 Task: Add Boiron Arnicare Cream to the cart.
Action: Mouse moved to (319, 149)
Screenshot: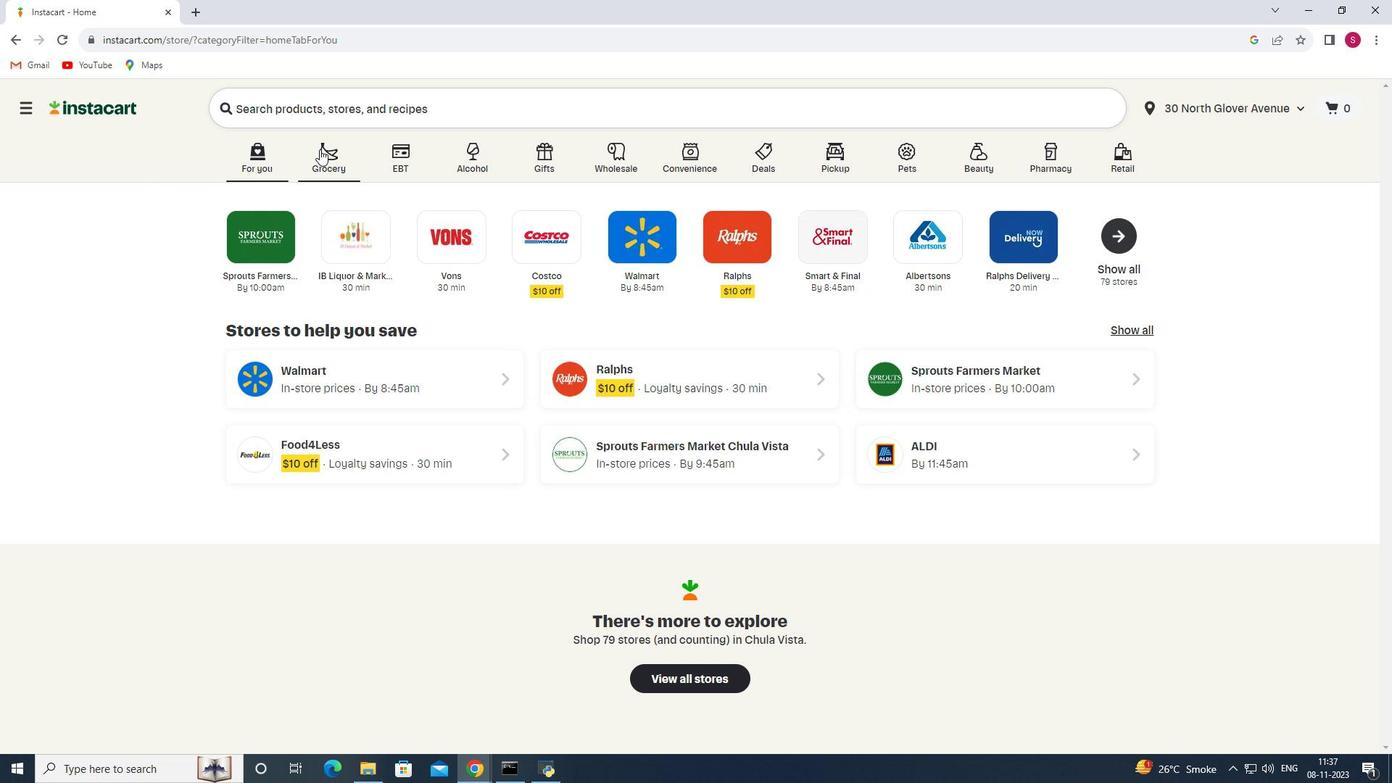 
Action: Mouse pressed left at (319, 149)
Screenshot: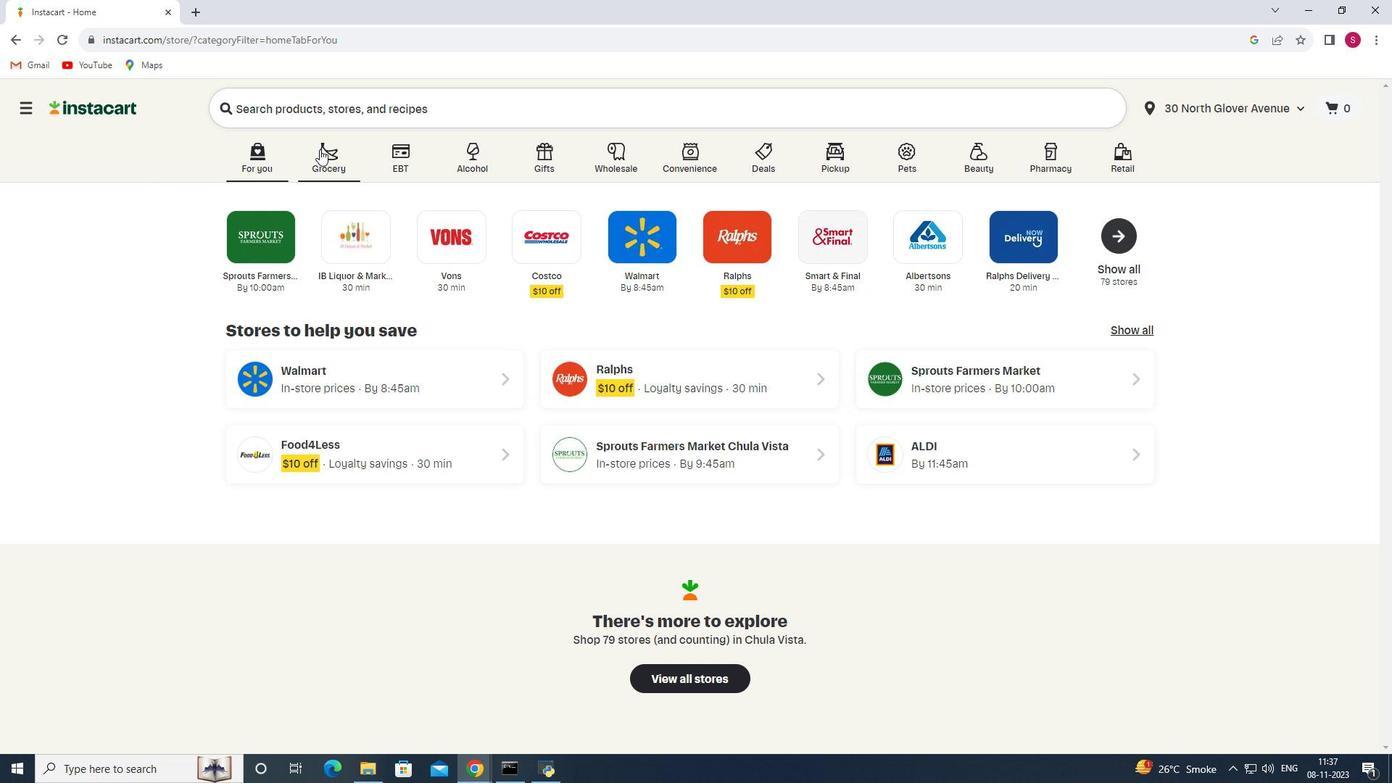 
Action: Mouse moved to (371, 416)
Screenshot: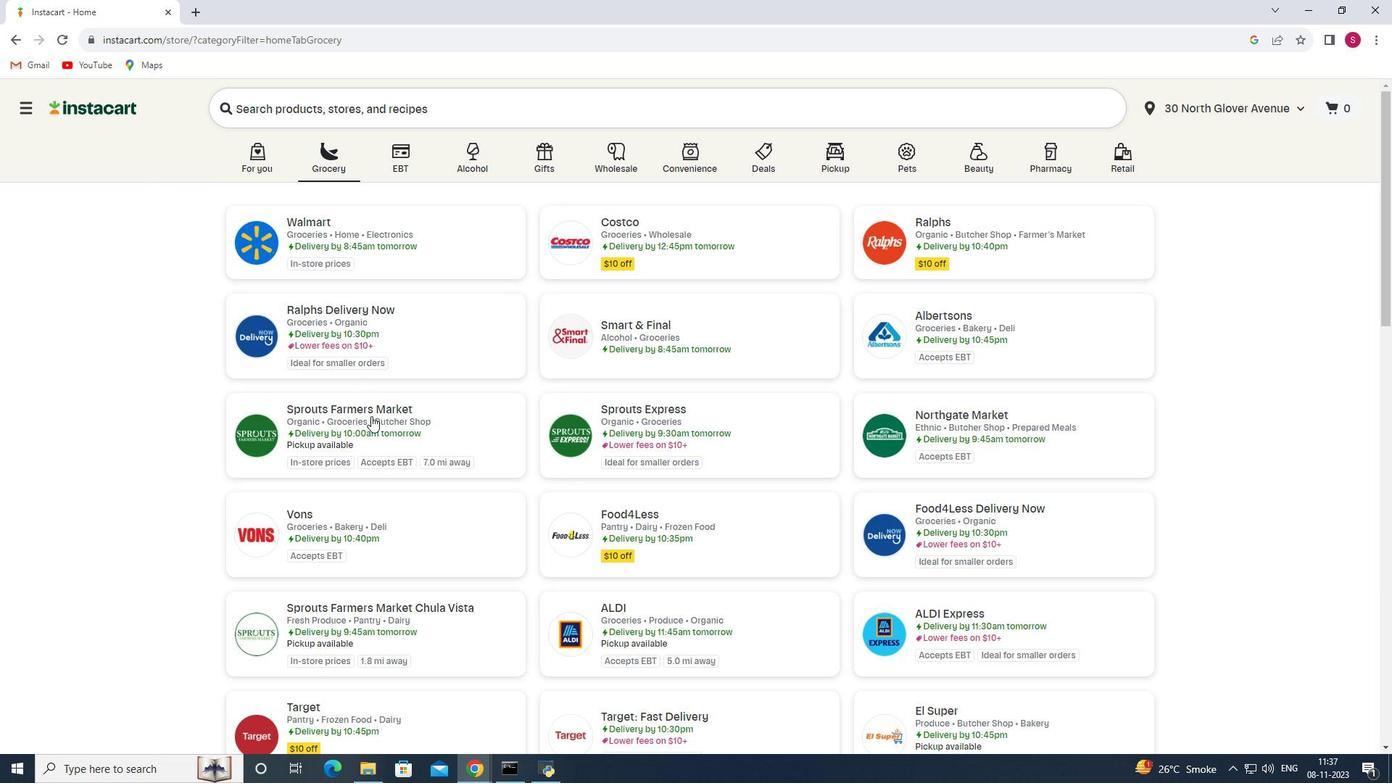 
Action: Mouse pressed left at (371, 416)
Screenshot: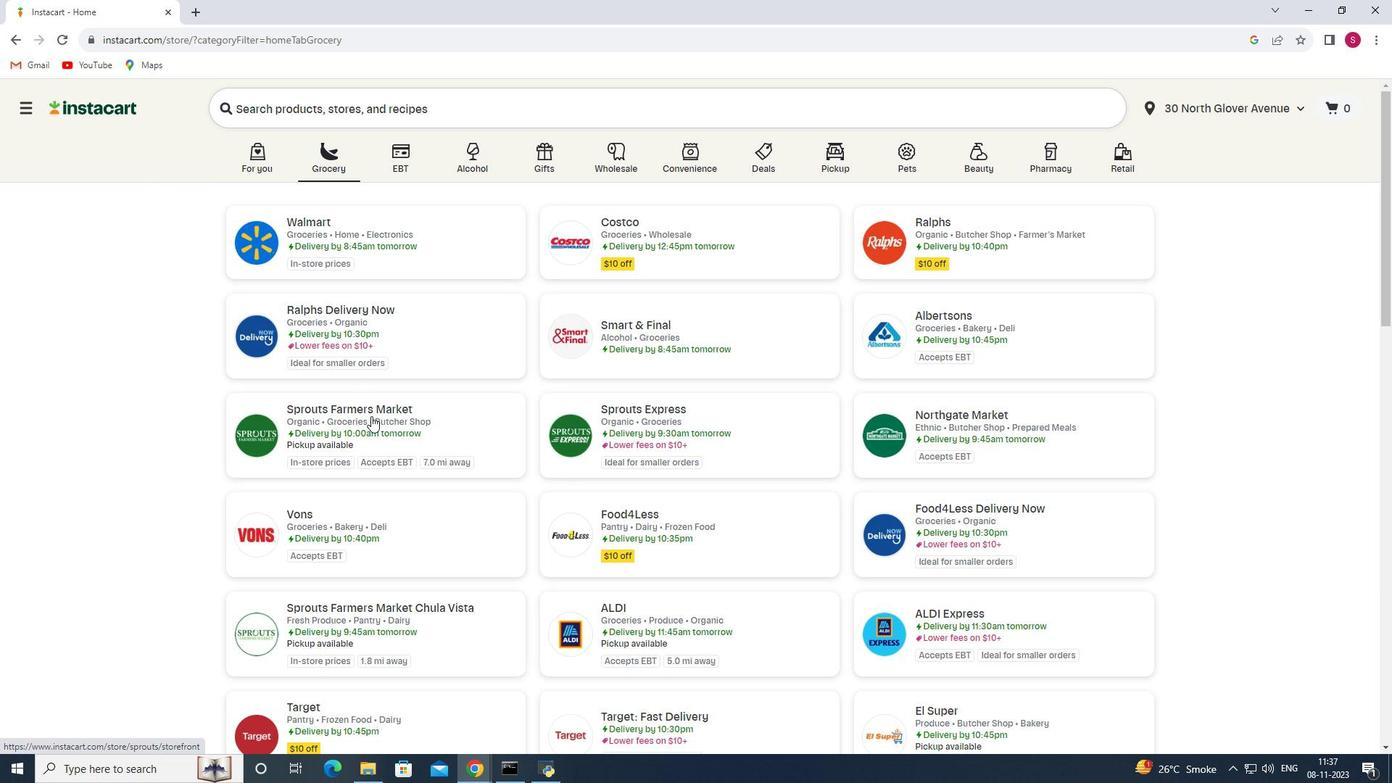 
Action: Mouse moved to (49, 438)
Screenshot: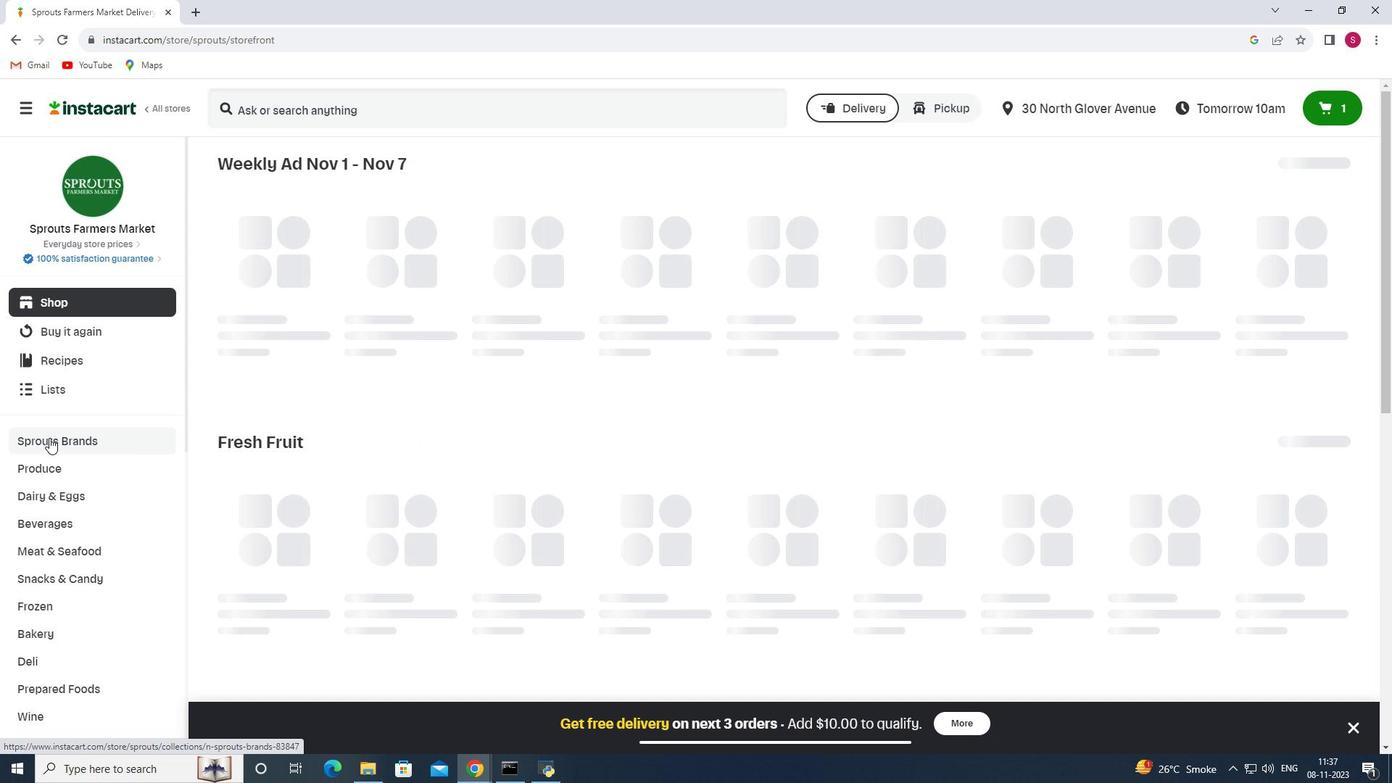 
Action: Mouse scrolled (49, 437) with delta (0, 0)
Screenshot: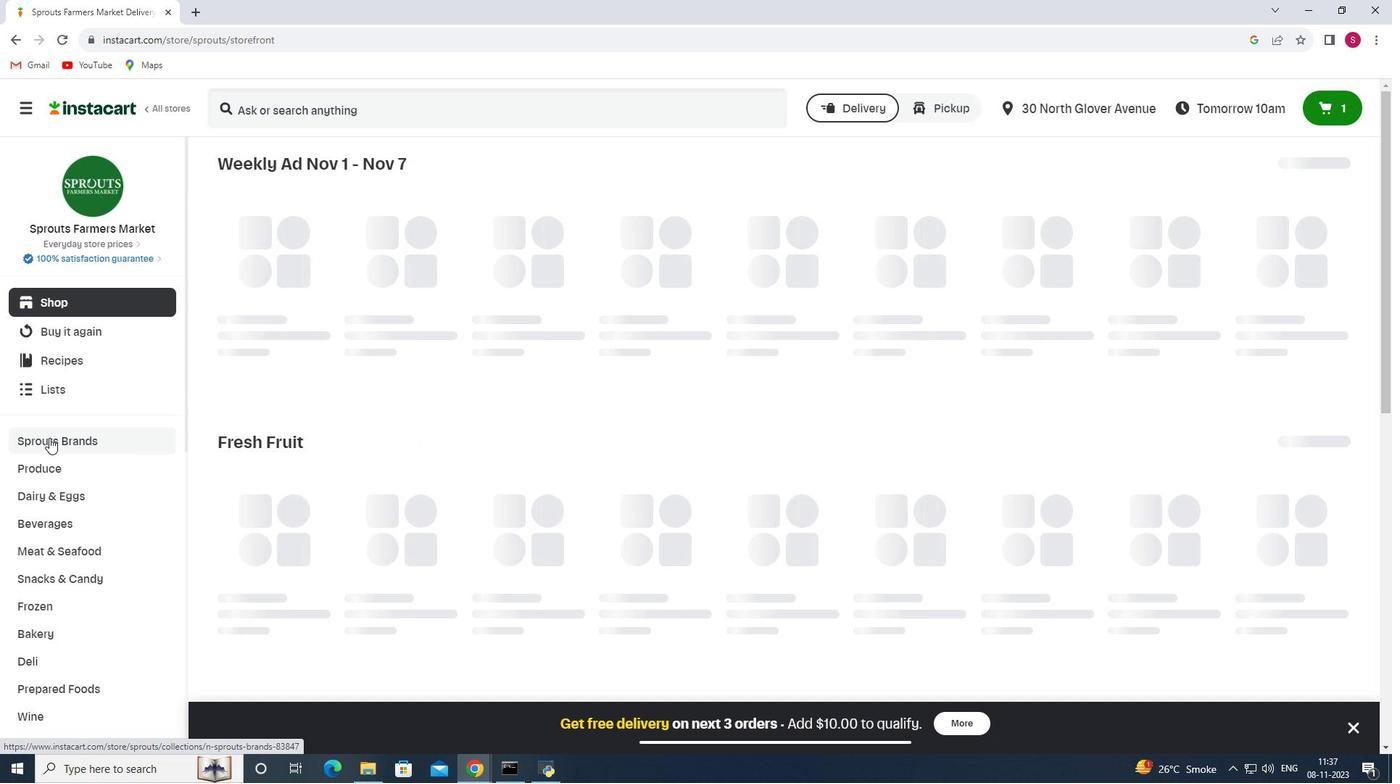 
Action: Mouse scrolled (49, 437) with delta (0, 0)
Screenshot: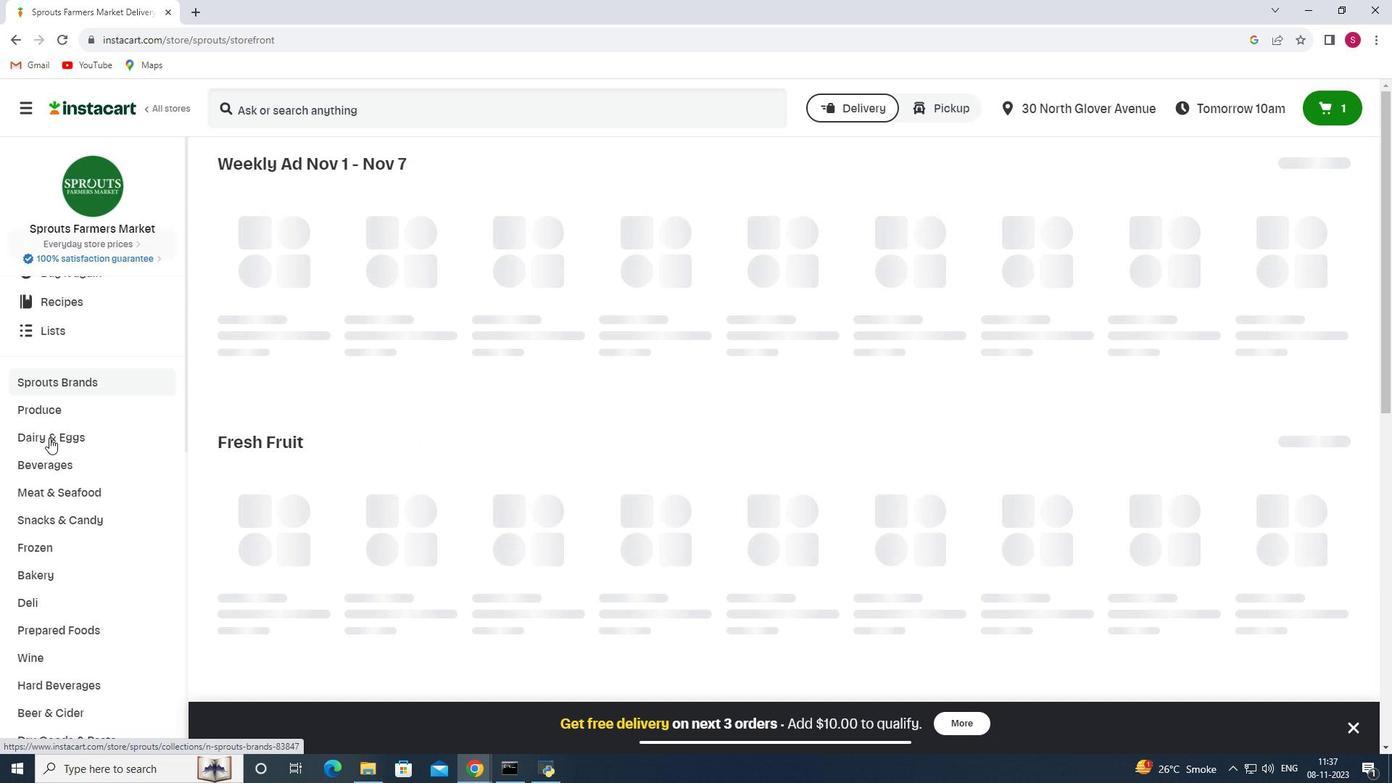 
Action: Mouse scrolled (49, 437) with delta (0, 0)
Screenshot: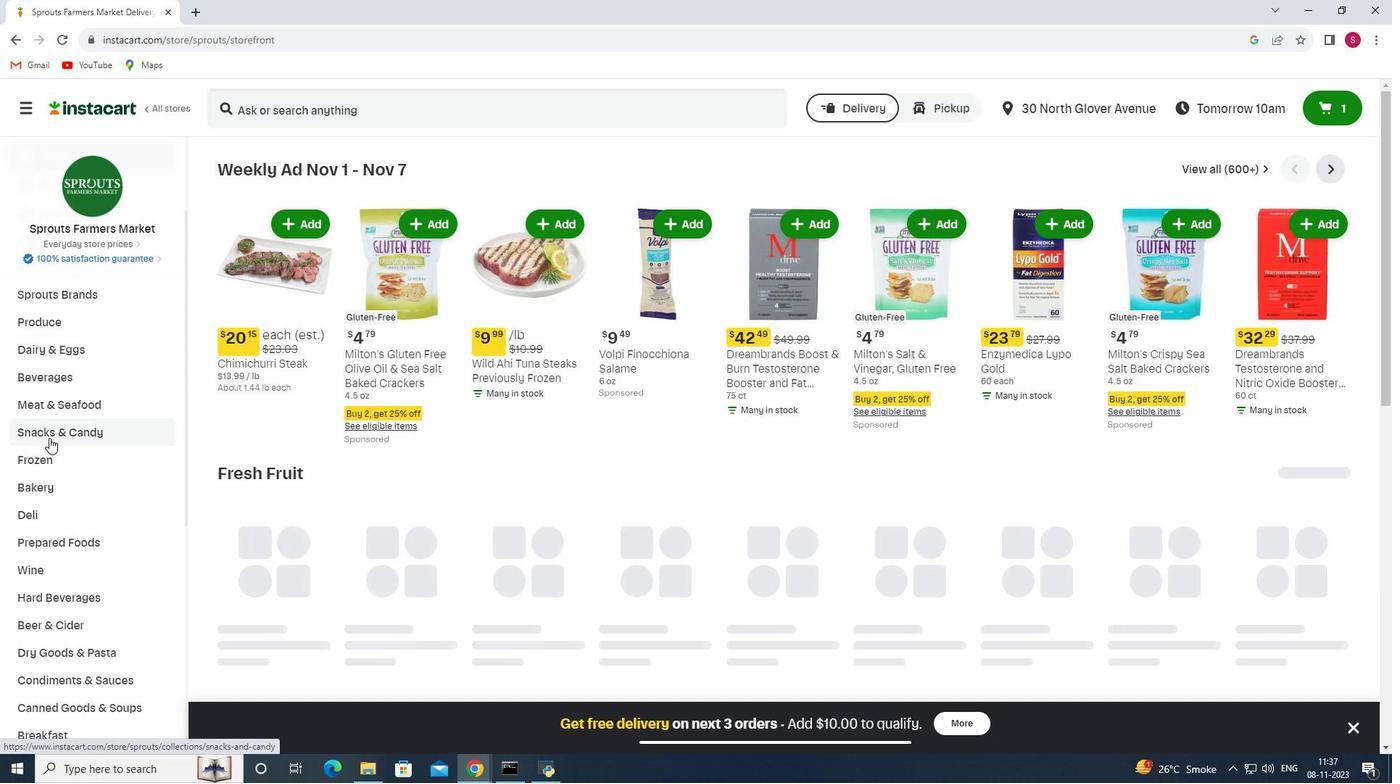
Action: Mouse scrolled (49, 437) with delta (0, 0)
Screenshot: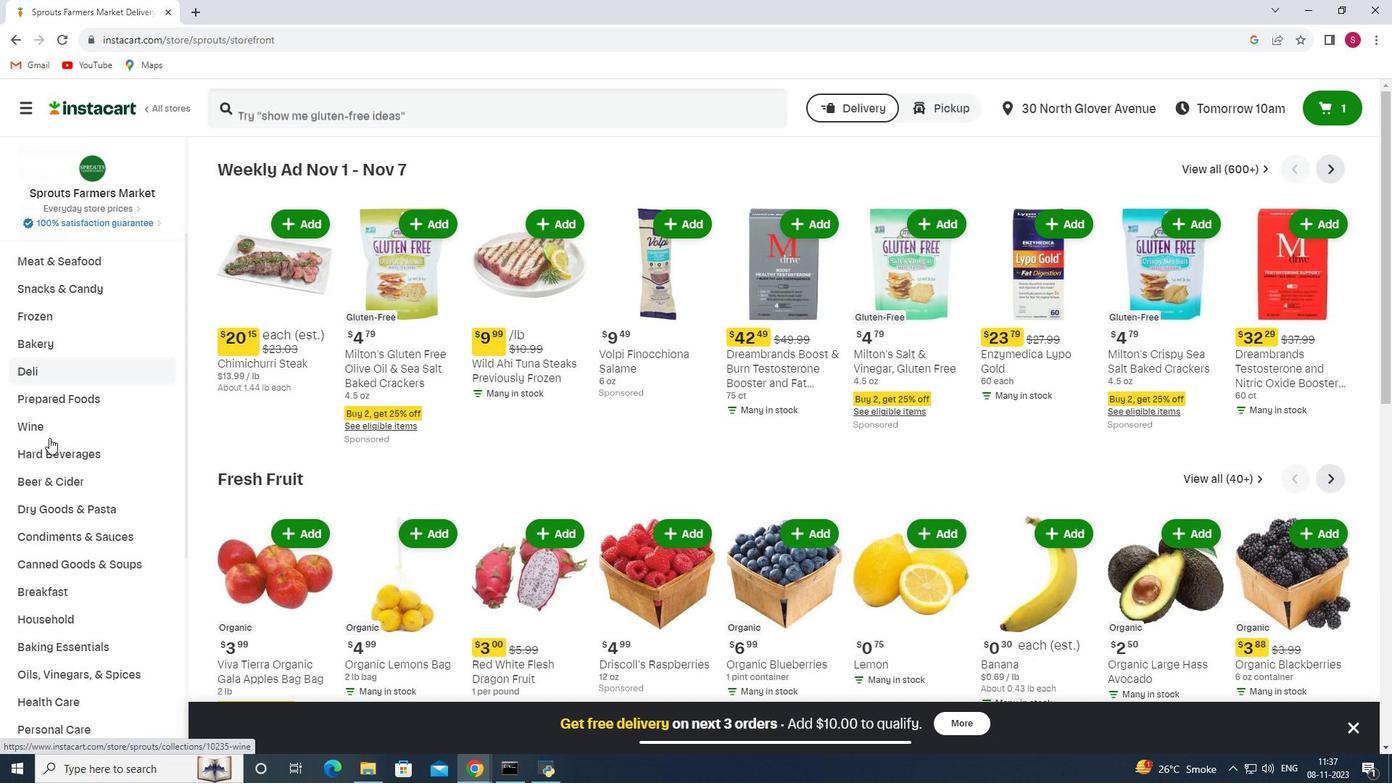 
Action: Mouse scrolled (49, 437) with delta (0, 0)
Screenshot: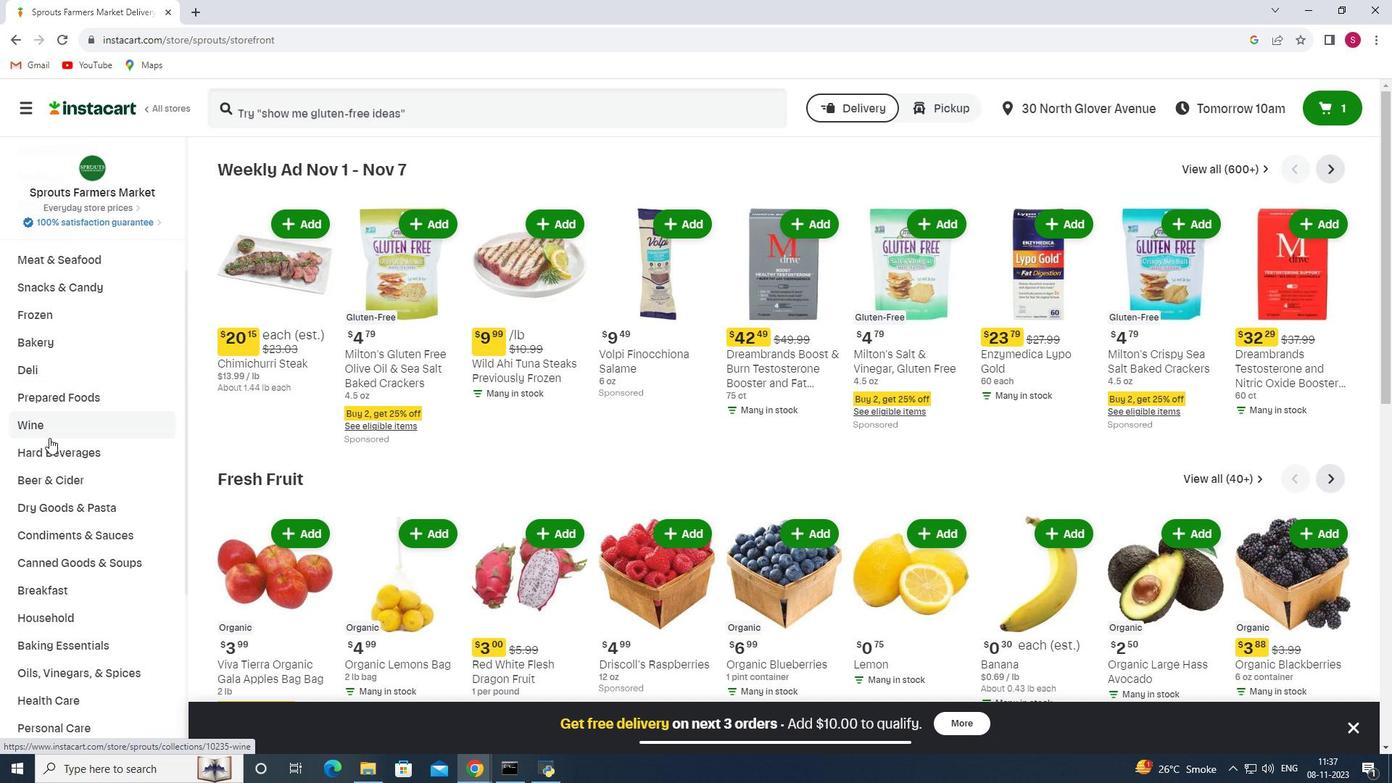 
Action: Mouse scrolled (49, 437) with delta (0, 0)
Screenshot: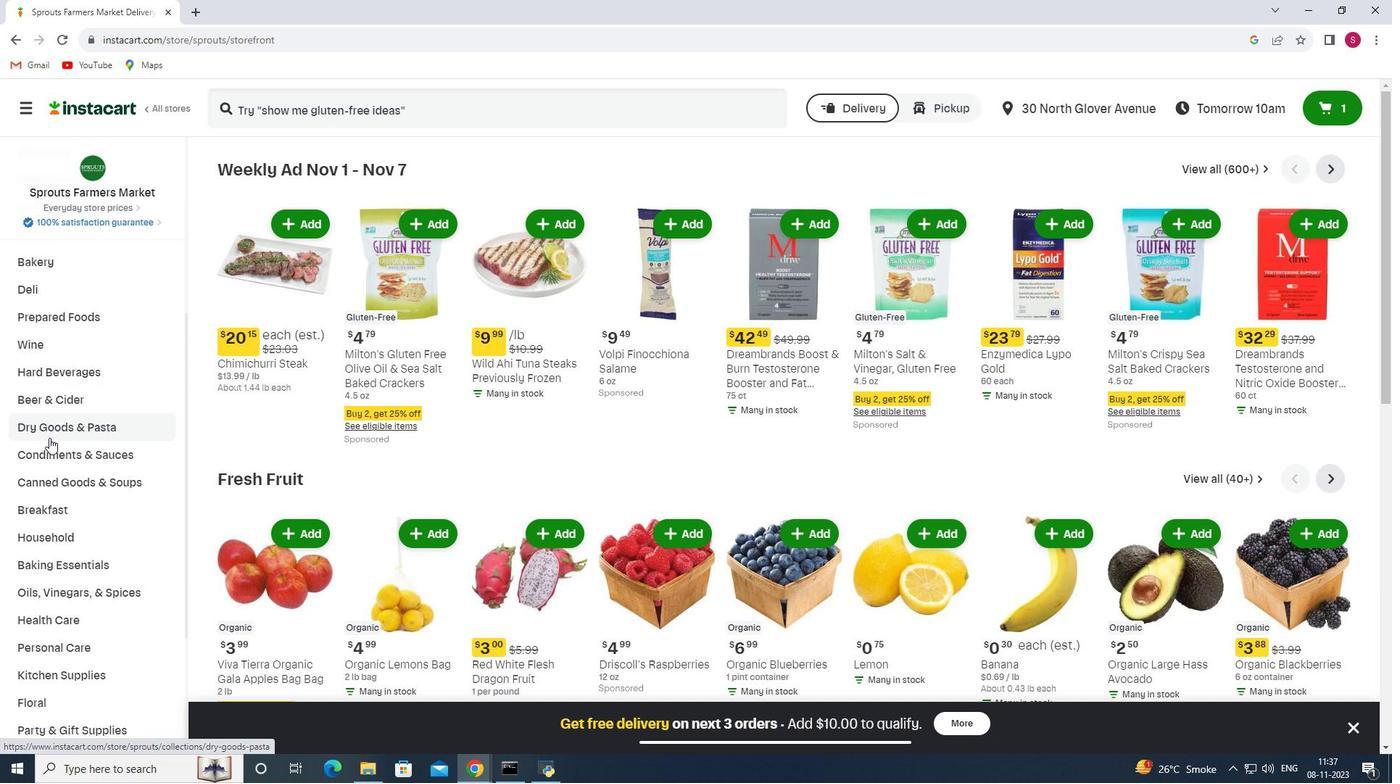 
Action: Mouse scrolled (49, 437) with delta (0, 0)
Screenshot: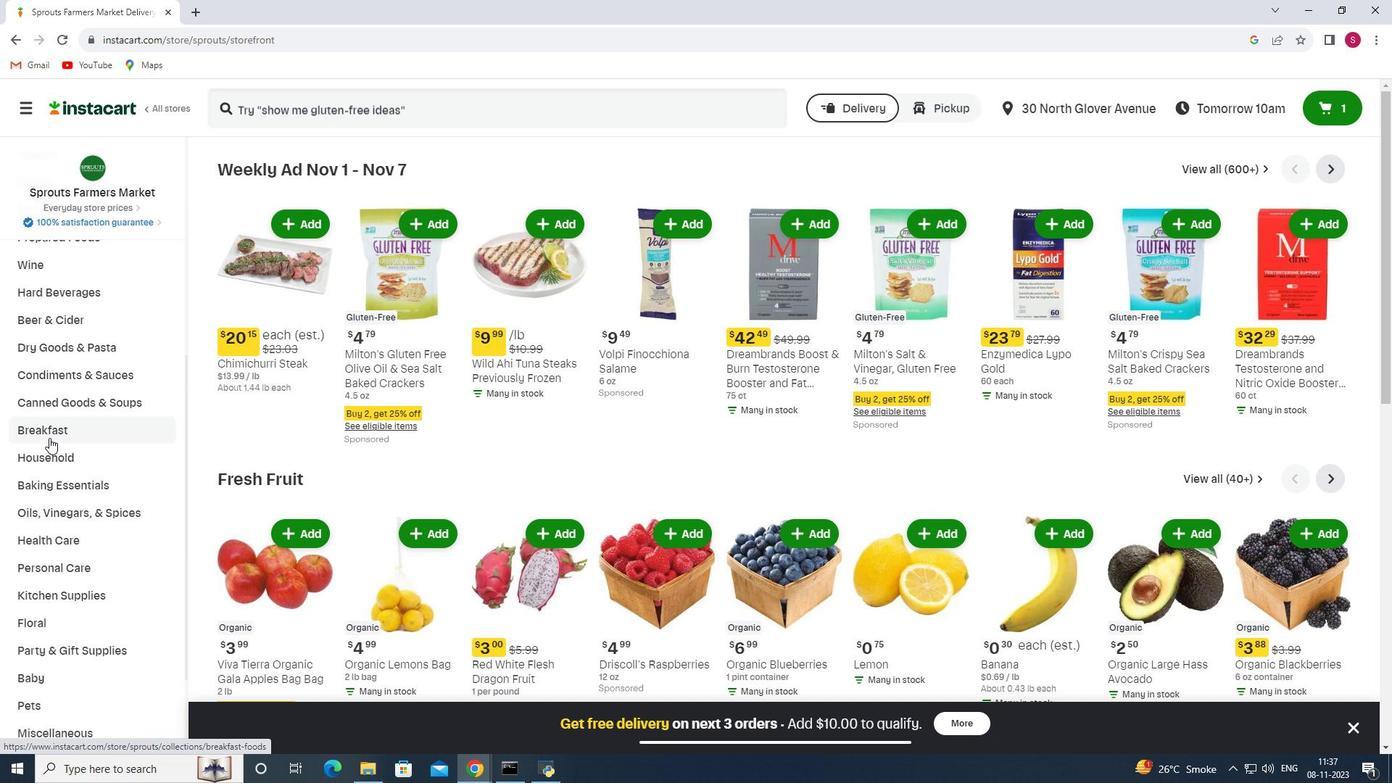 
Action: Mouse scrolled (49, 437) with delta (0, 0)
Screenshot: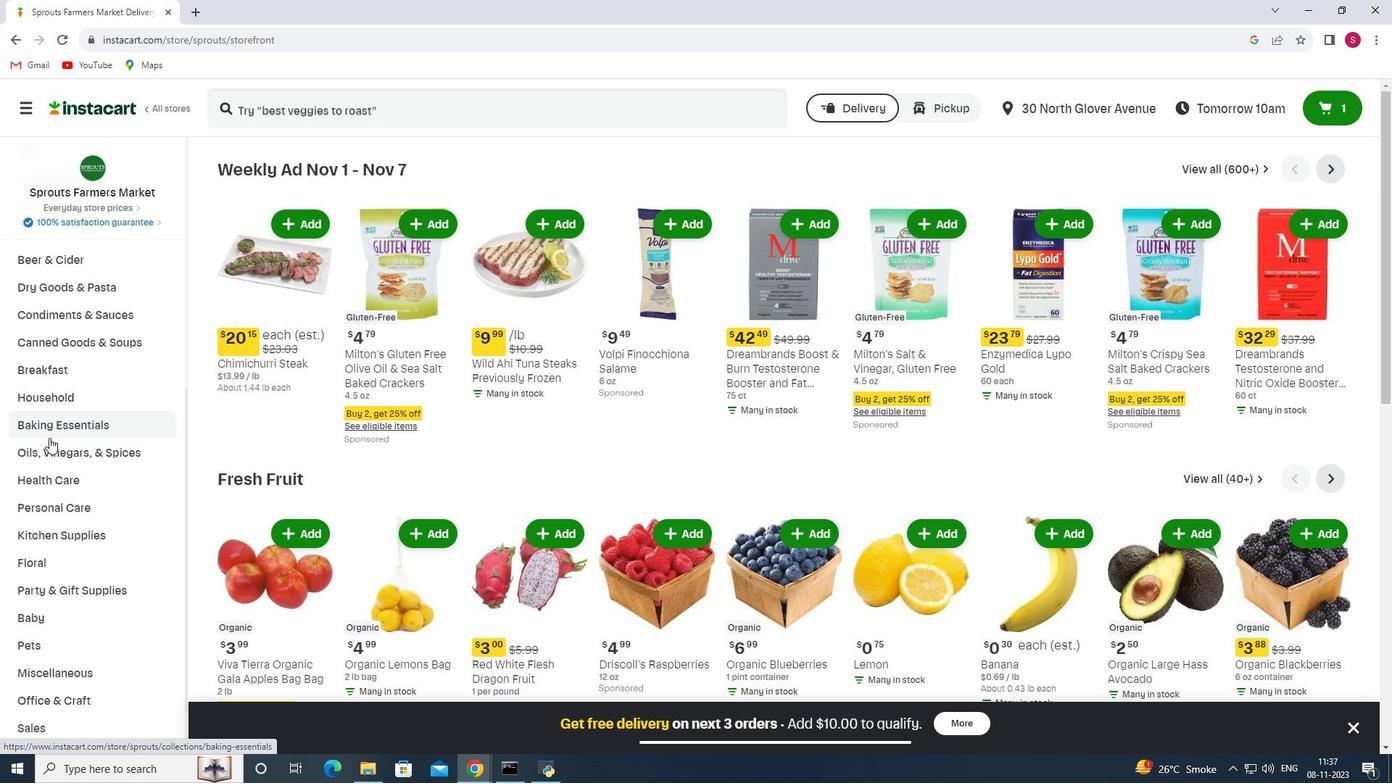
Action: Mouse moved to (70, 416)
Screenshot: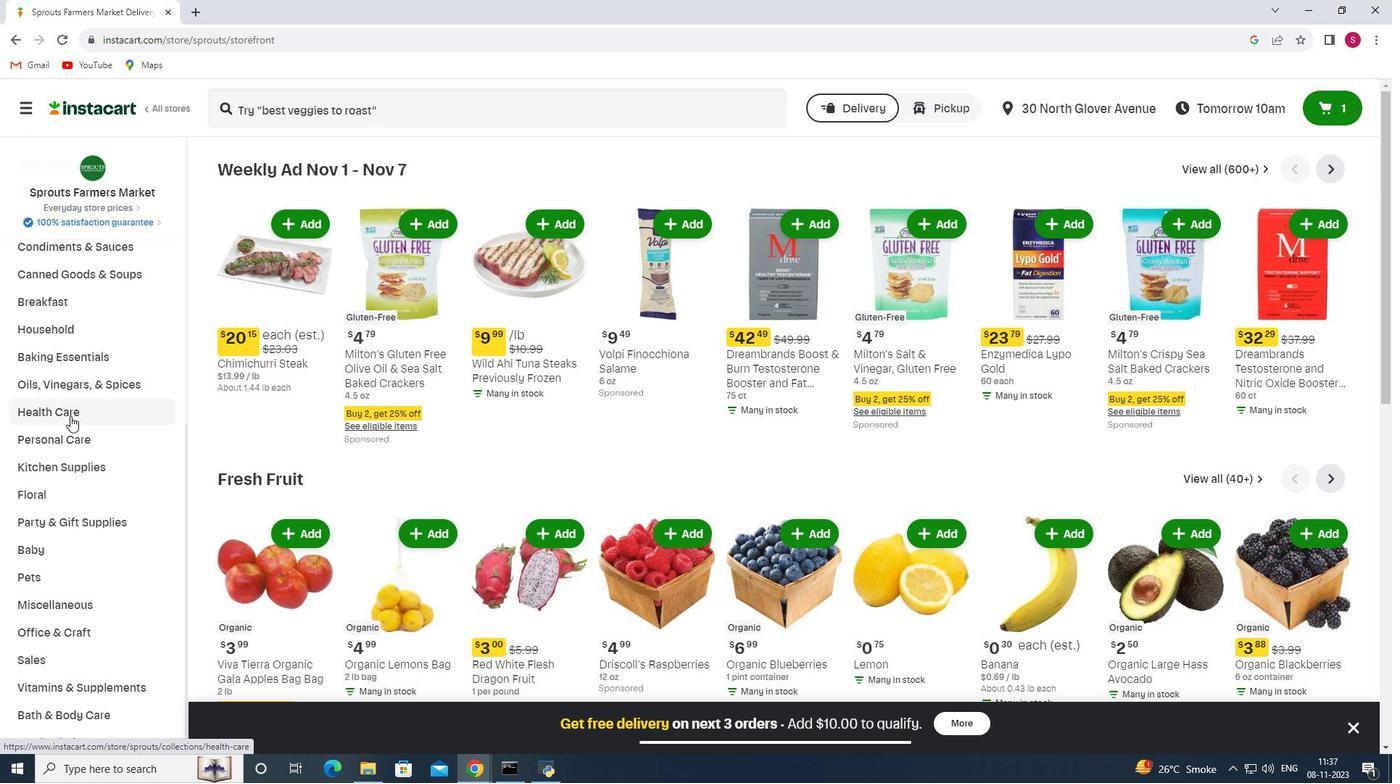 
Action: Mouse pressed left at (70, 416)
Screenshot: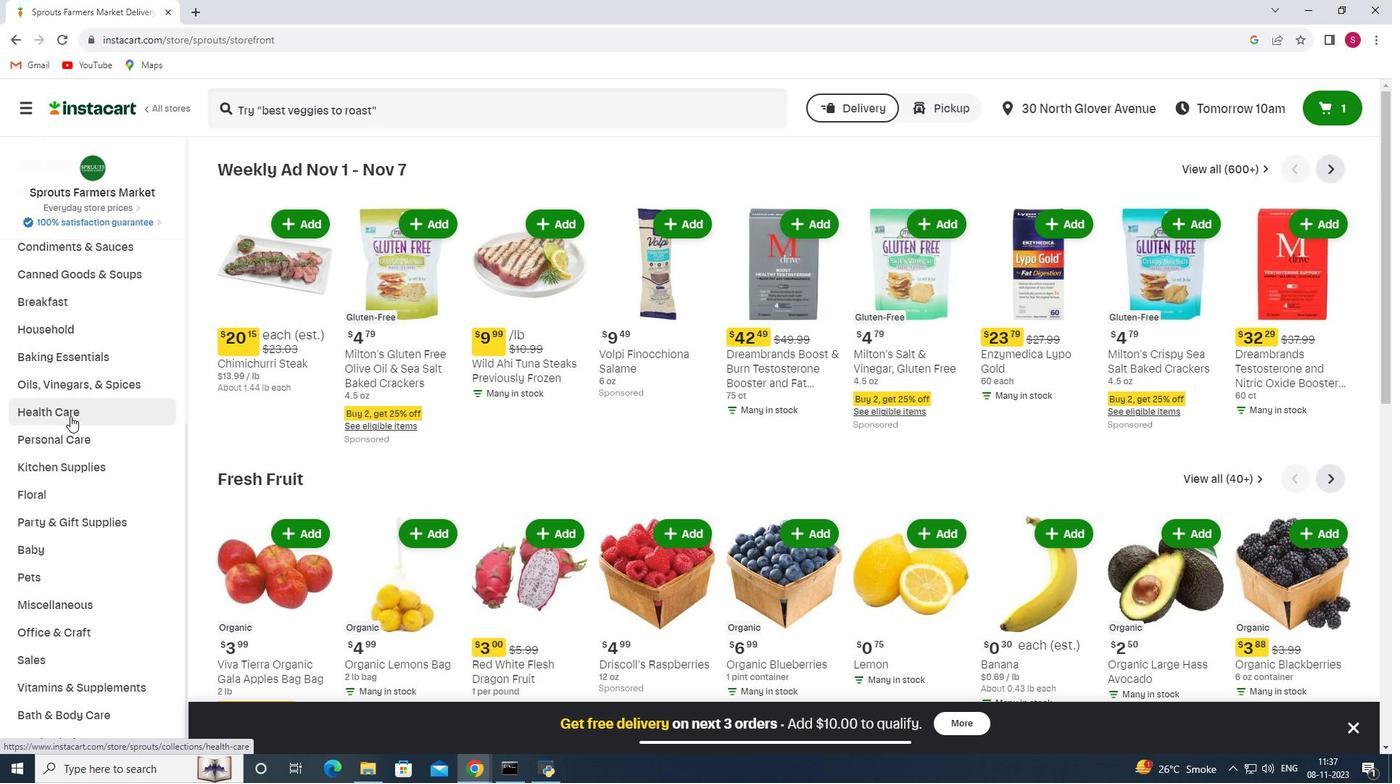 
Action: Mouse moved to (520, 206)
Screenshot: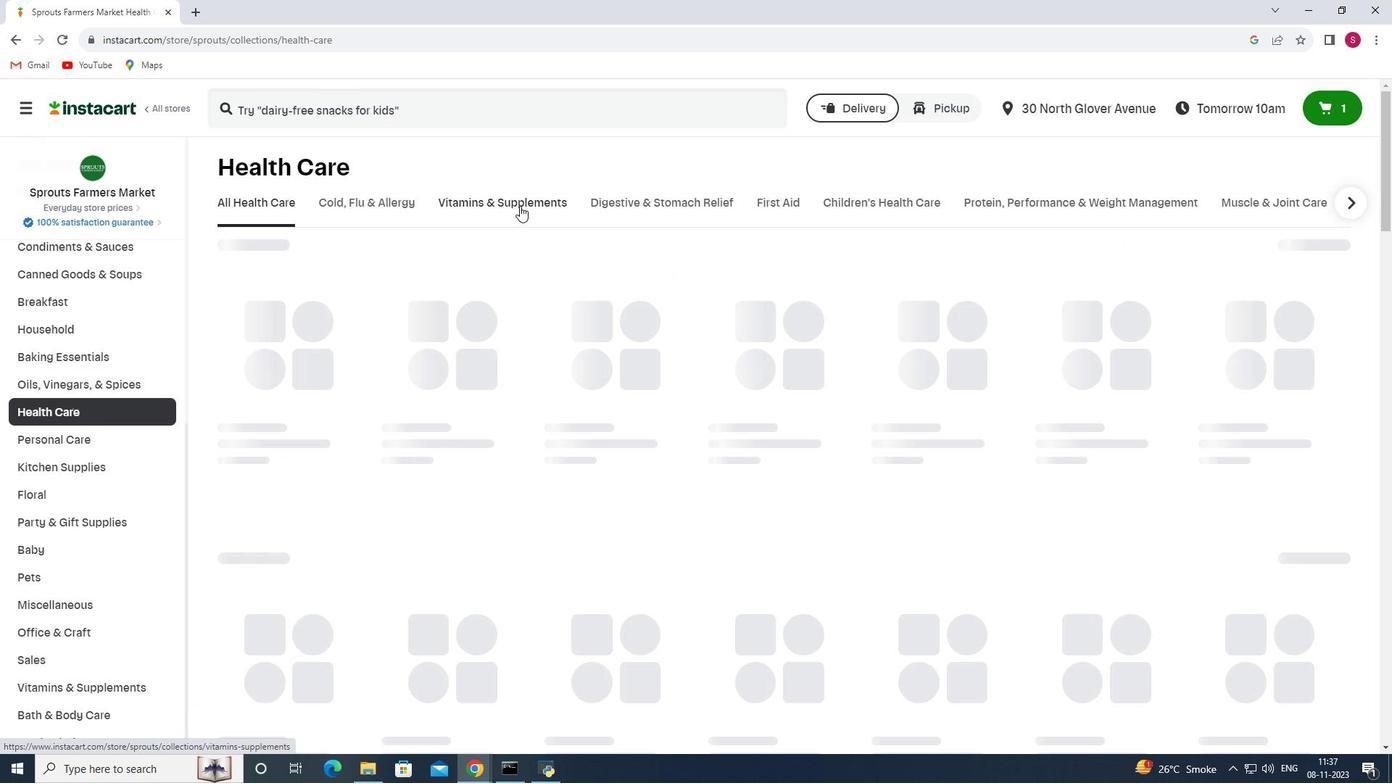 
Action: Mouse pressed left at (520, 206)
Screenshot: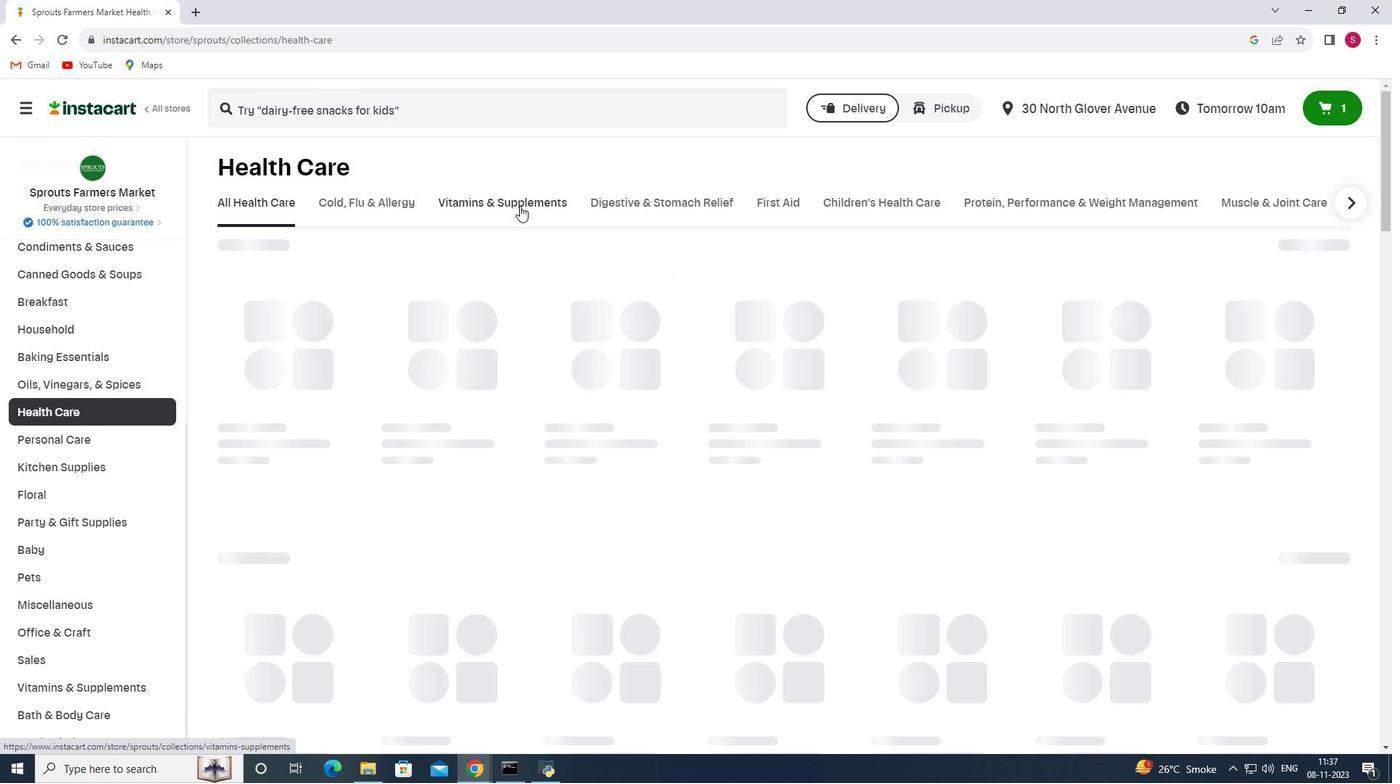
Action: Mouse moved to (1121, 264)
Screenshot: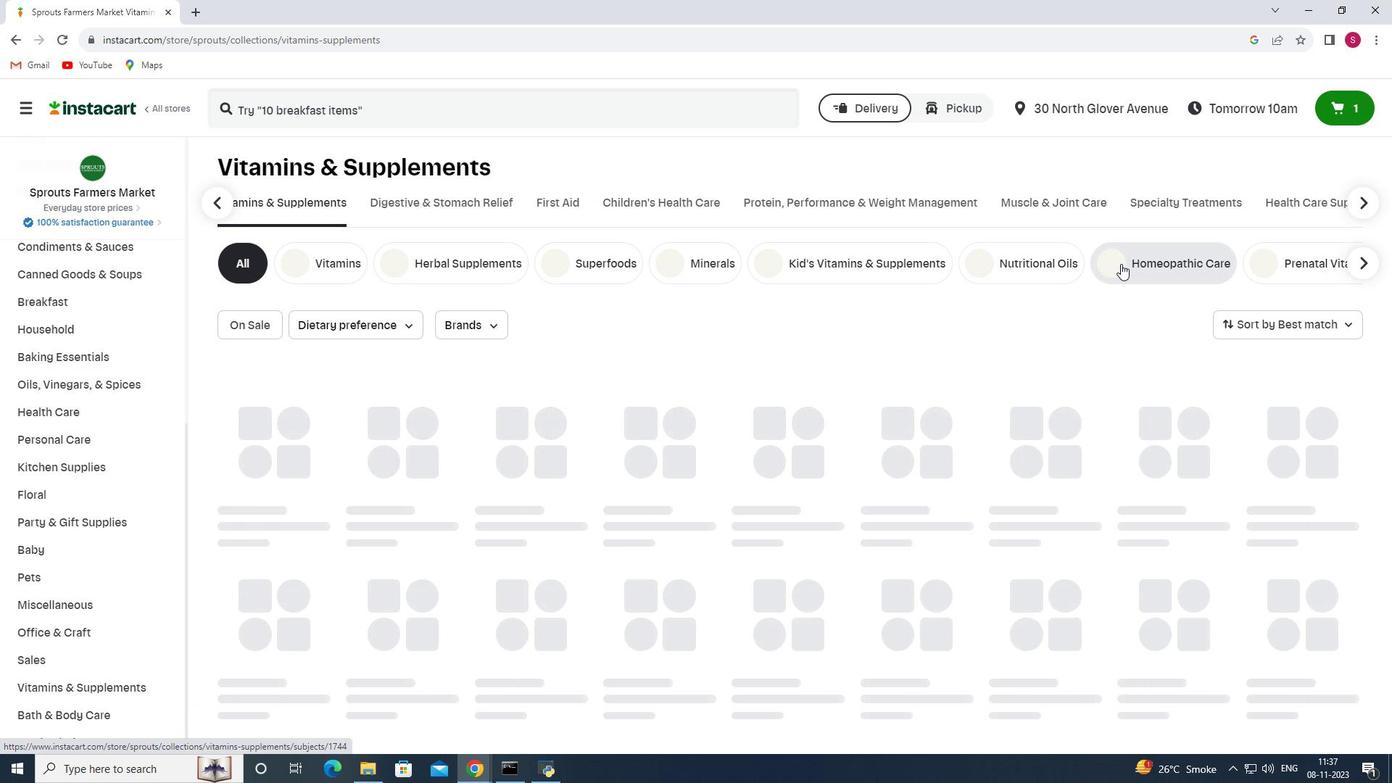 
Action: Mouse pressed left at (1121, 264)
Screenshot: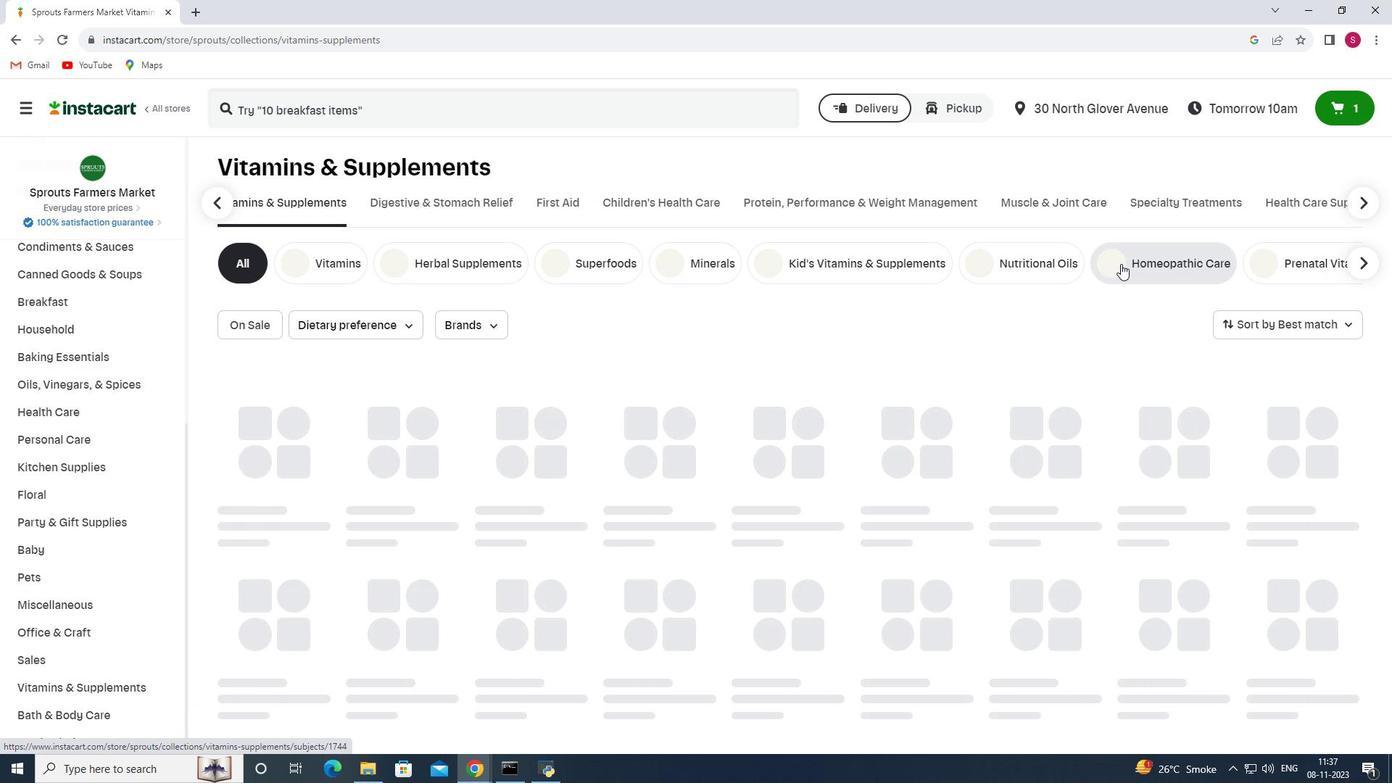 
Action: Mouse moved to (388, 108)
Screenshot: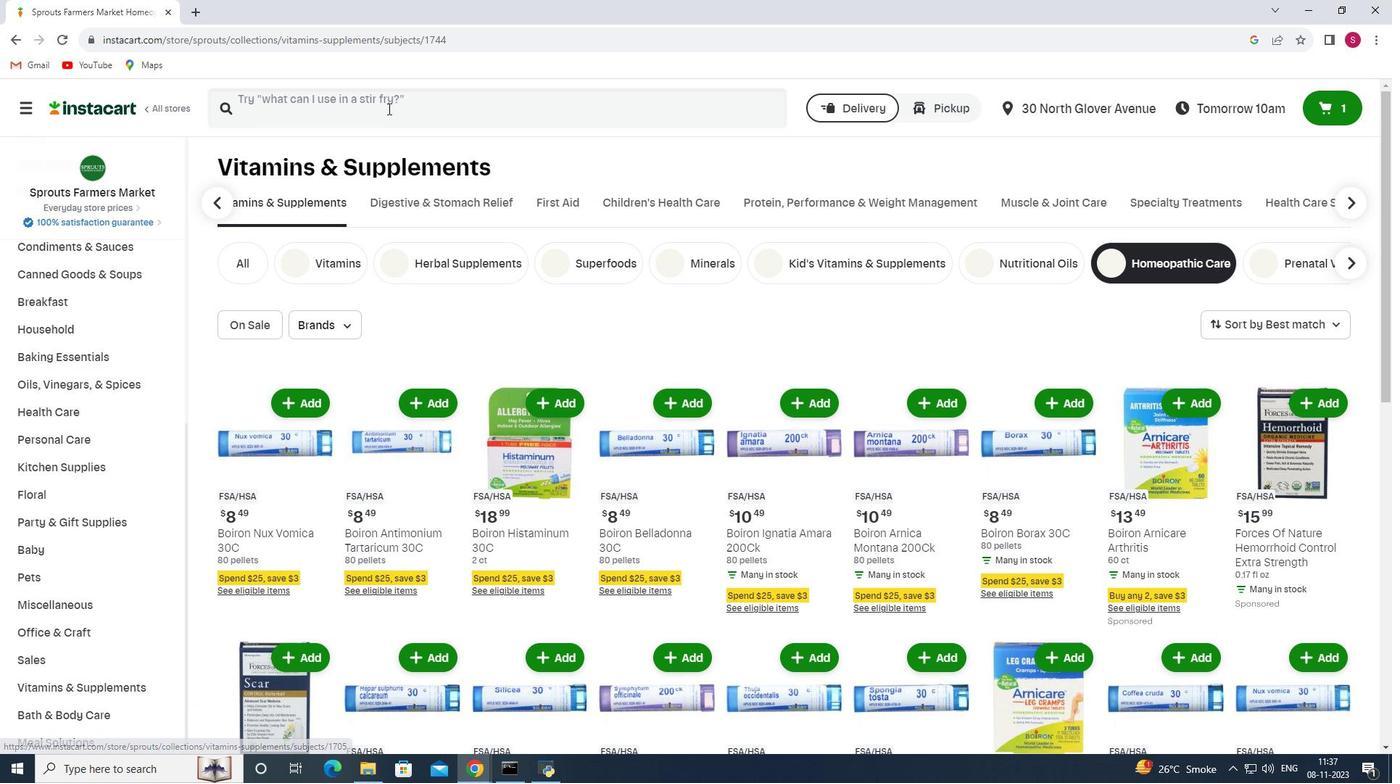 
Action: Mouse pressed left at (388, 108)
Screenshot: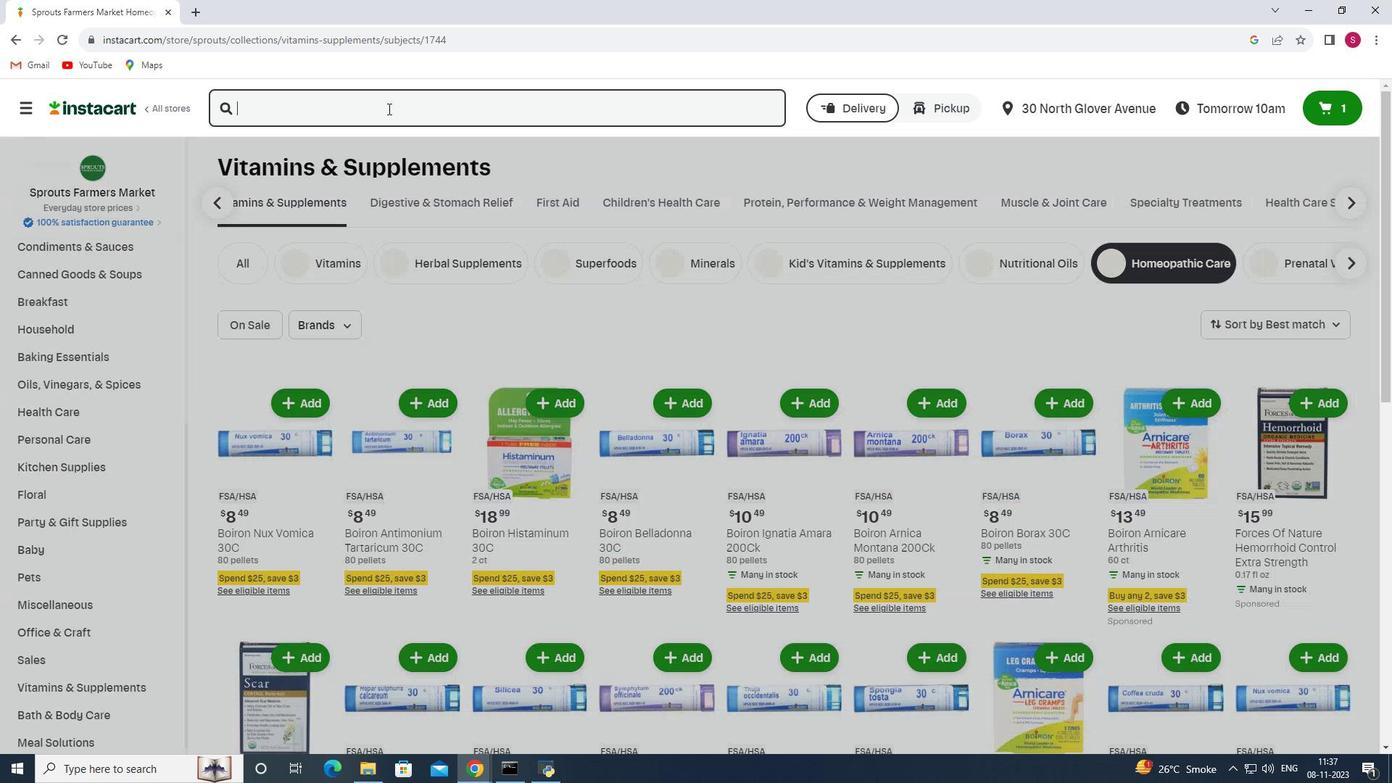 
Action: Key pressed <Key.shift_r><Key.shift_r><Key.shift_r><Key.shift_r><Key.shift_r><Key.shift_r><Key.shift_r><Key.shift_r><Key.shift_r><Key.shift_r><Key.shift_r><Key.shift_r><Key.shift_r><Key.shift_r><Key.shift_r><Key.shift_r><Key.shift_r><Key.shift_r><Key.shift_r><Key.shift_r><Key.shift_r><Key.shift_r><Key.shift_r>Boiron<Key.space><Key.shift>Arnicare<Key.space><Key.shift>Cream<Key.enter>
Screenshot: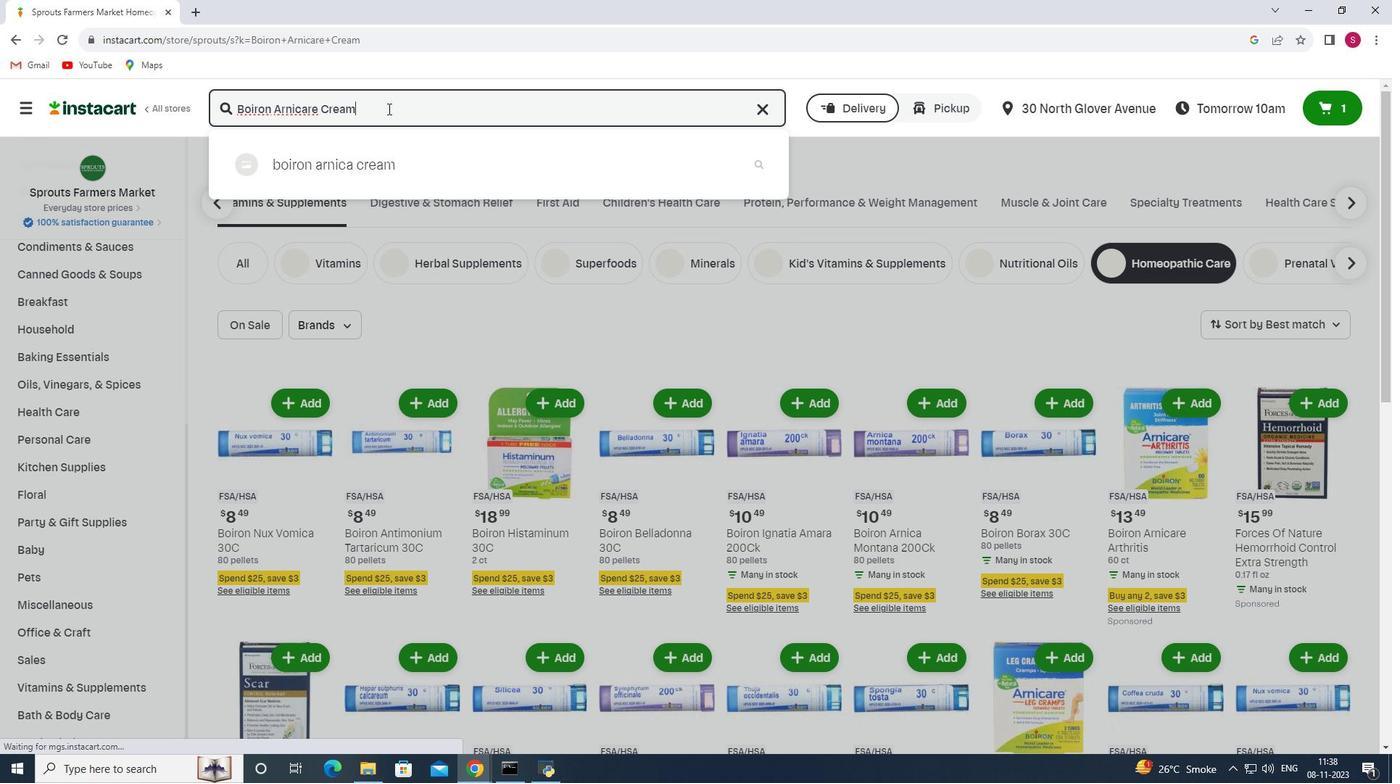 
Action: Mouse moved to (1054, 253)
Screenshot: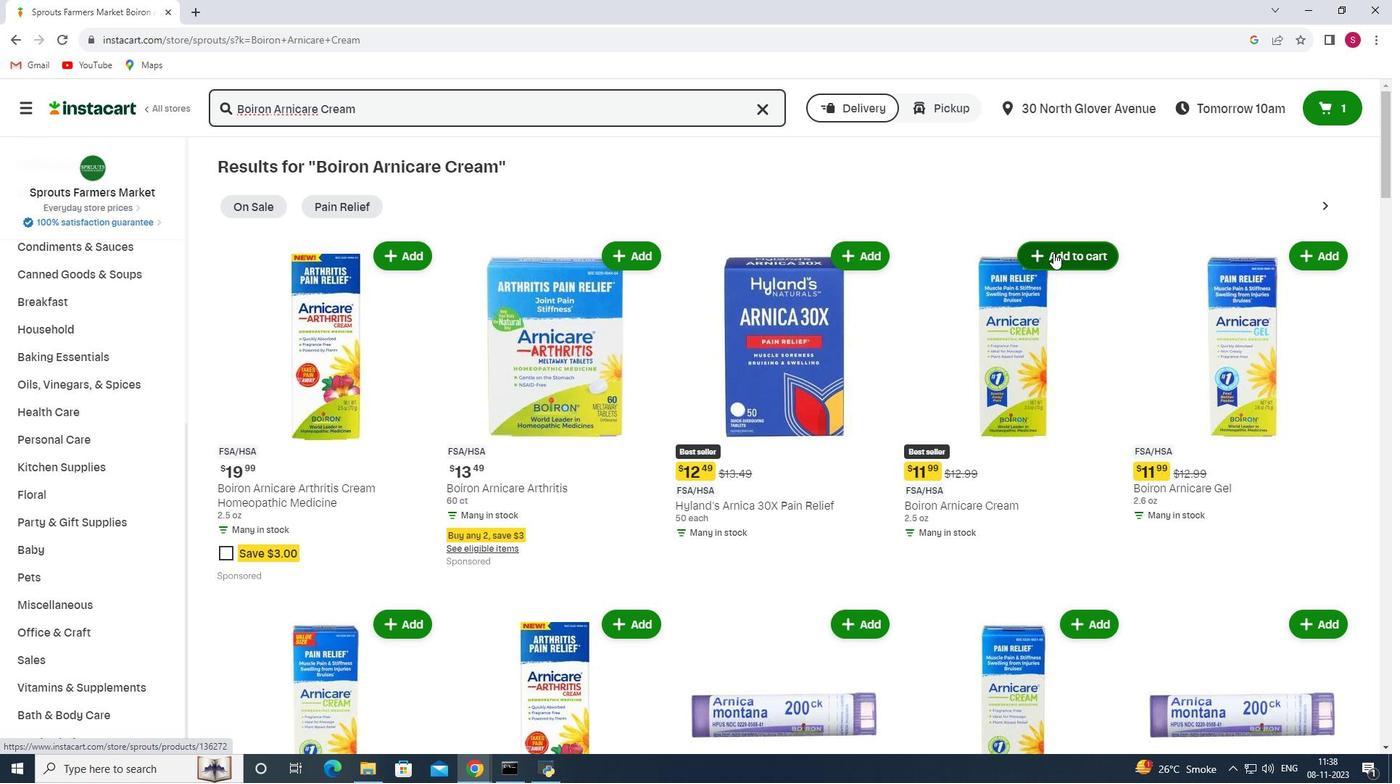 
Action: Mouse pressed left at (1054, 253)
Screenshot: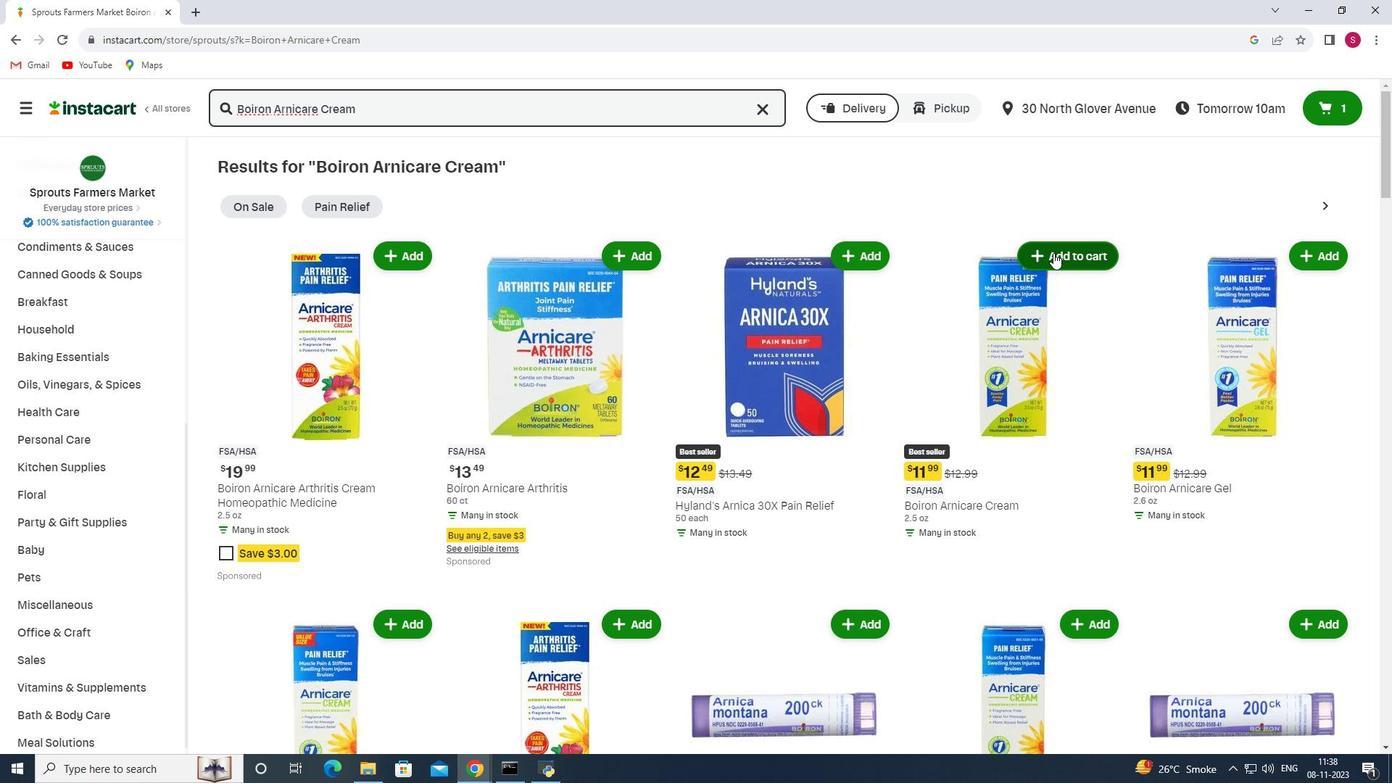 
Action: Mouse moved to (1026, 251)
Screenshot: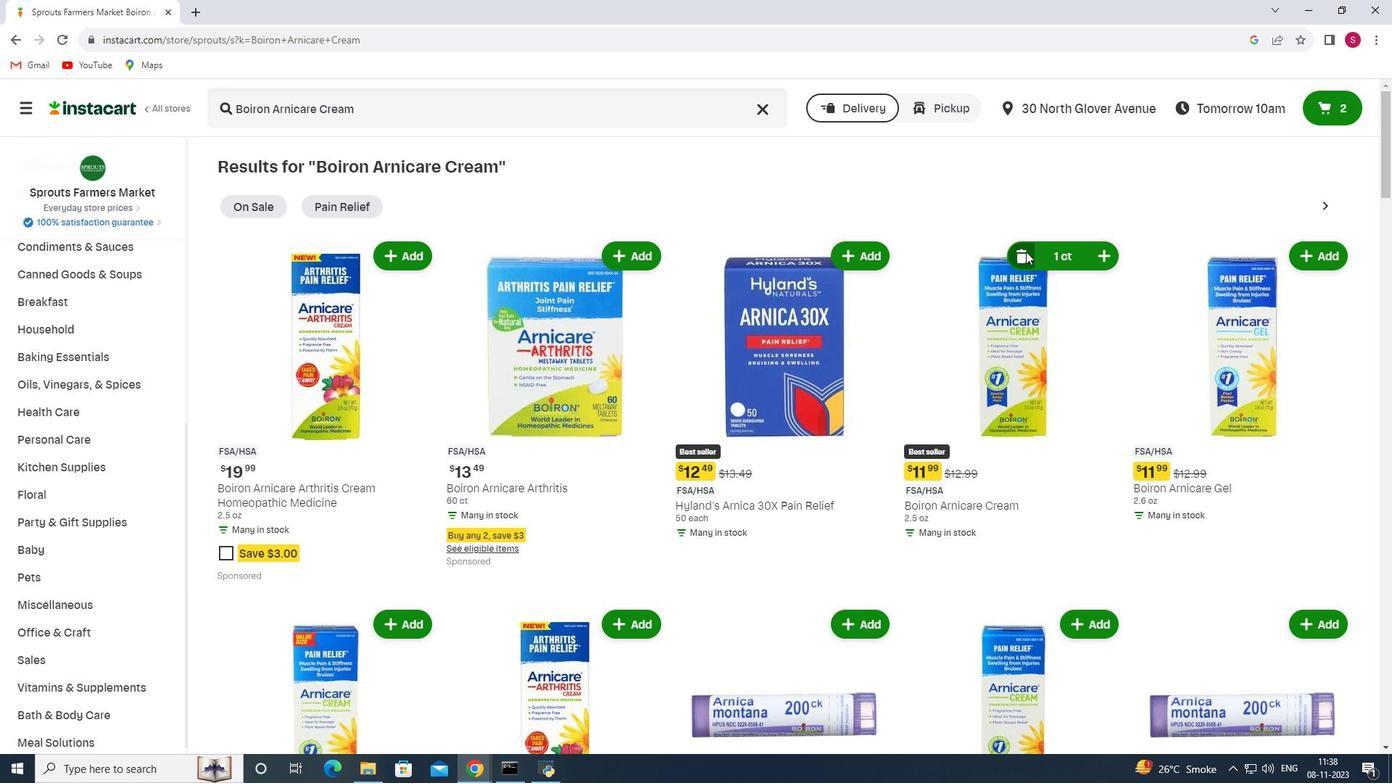 
